 Task: Create New Customer with Customer Name: JobShop, Billing Address Line1: 4547 Long Street, Billing Address Line2:  Gainesville, Billing Address Line3:  Florida 32653, Cell Number: 646-231-5083
Action: Mouse pressed left at (151, 31)
Screenshot: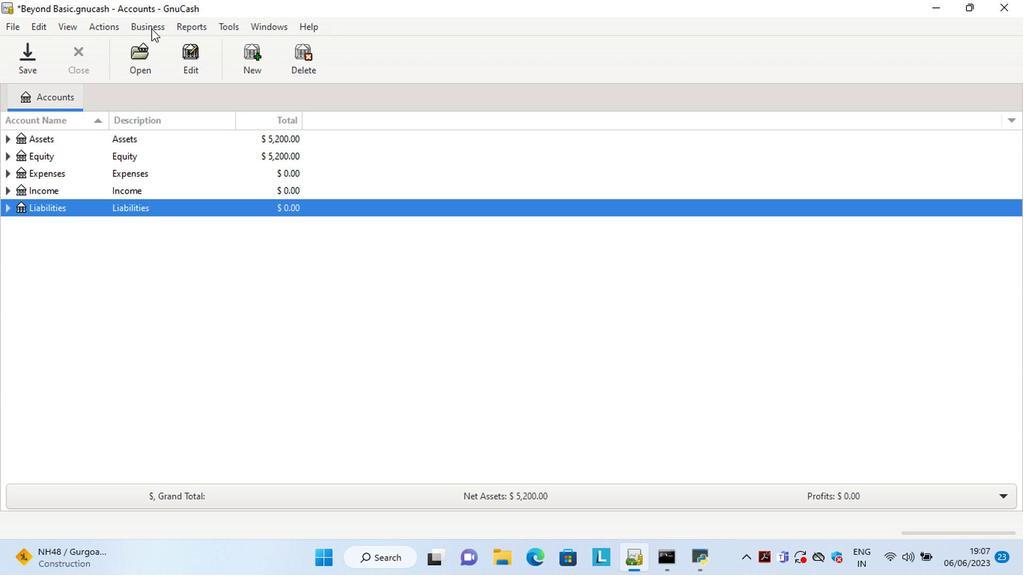 
Action: Mouse moved to (312, 69)
Screenshot: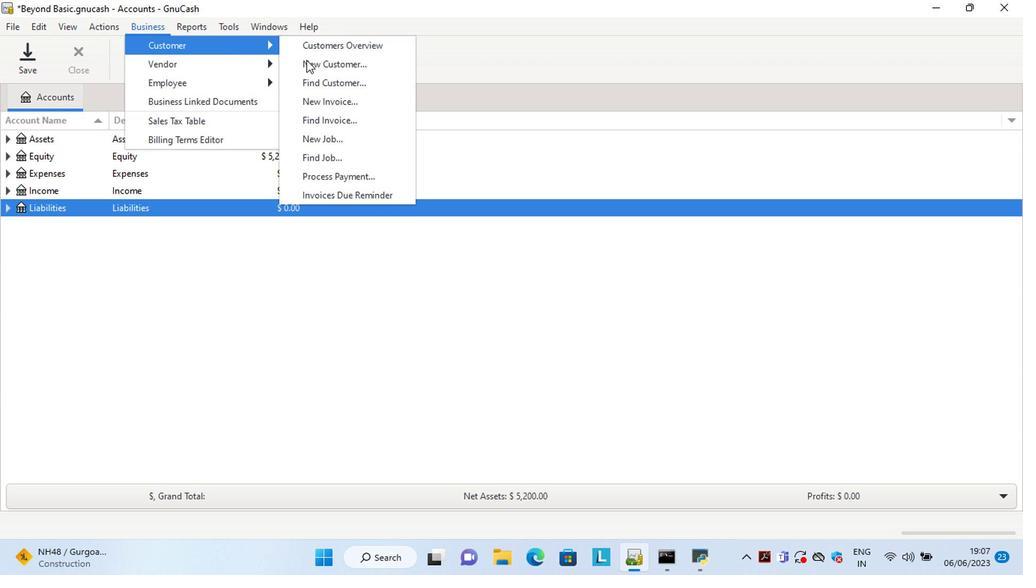 
Action: Mouse pressed left at (312, 69)
Screenshot: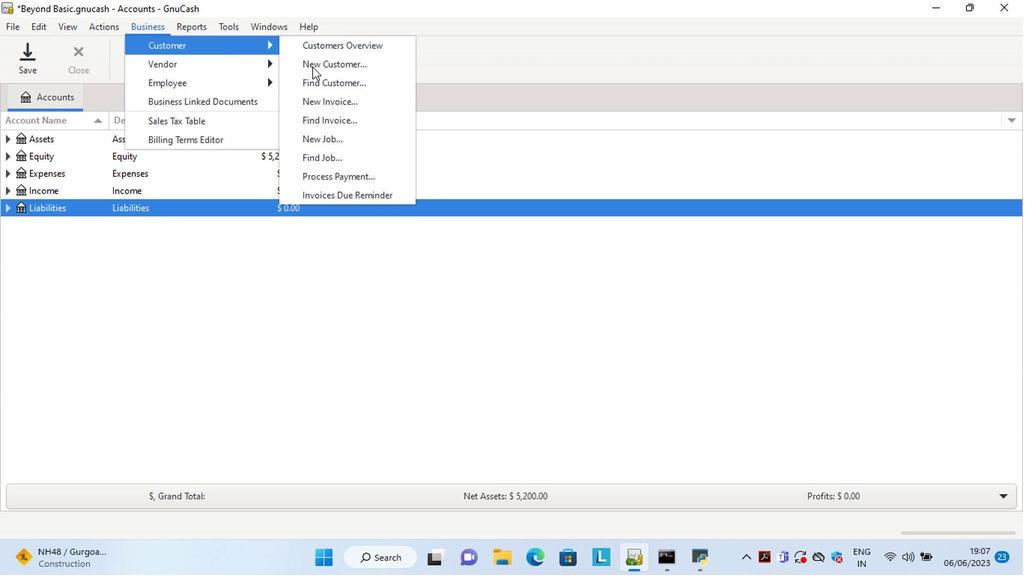
Action: Mouse moved to (840, 343)
Screenshot: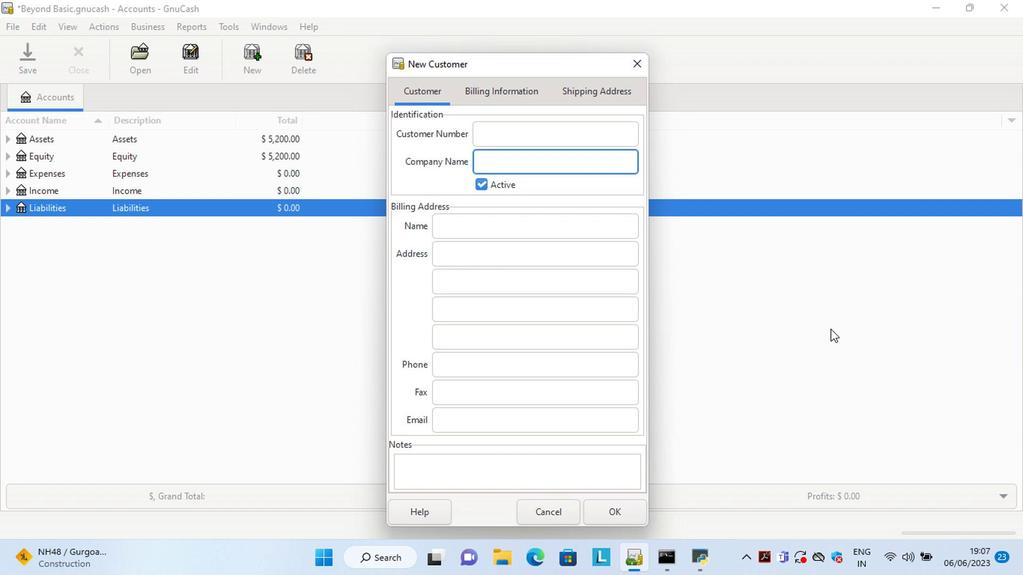 
Action: Key pressed <Key.shift><Key.shift><Key.shift><Key.shift><Key.shift><Key.shift>Job<Key.shift>Shop<Key.tab><Key.tab><Key.tab>4547<Key.space><Key.shift>Long<Key.space><Key.shift>Street<Key.tab><Key.shift>Gainesville<Key.space><Key.backspace><Key.tab><Key.shift>Florida<Key.space>32653<Key.tab><Key.tab>646-231-5083
Screenshot: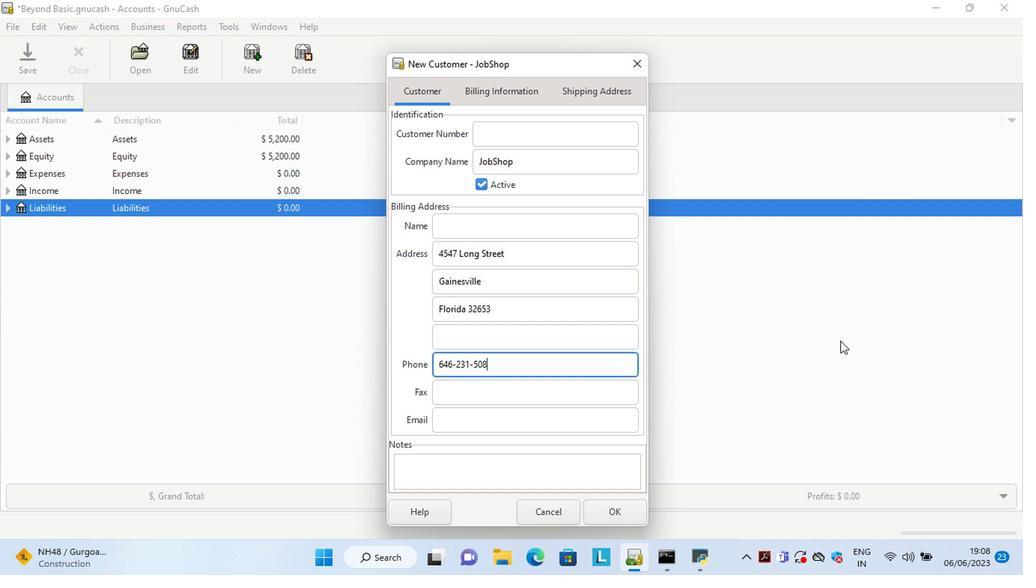 
Action: Mouse moved to (630, 522)
Screenshot: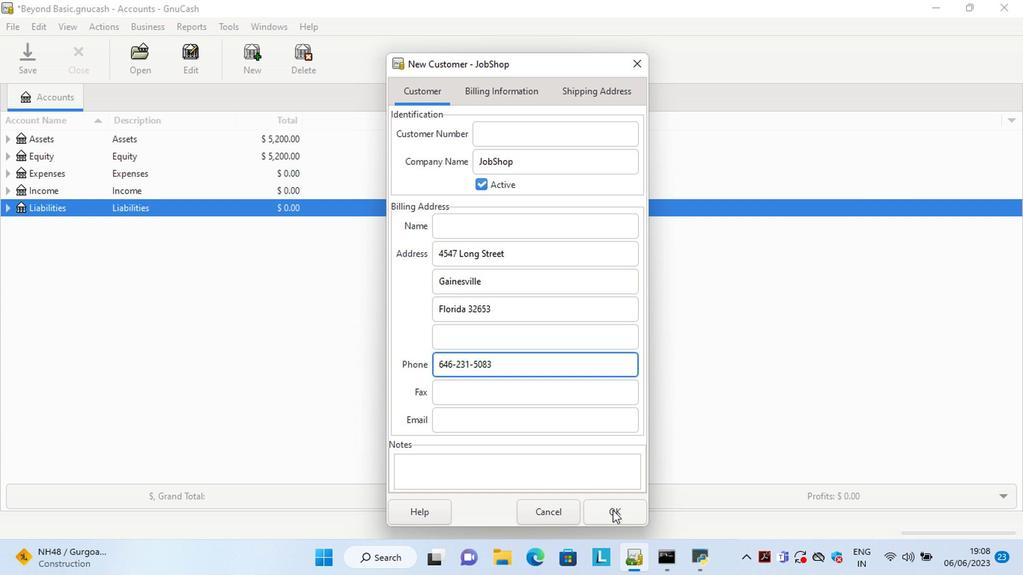 
Action: Mouse pressed left at (630, 522)
Screenshot: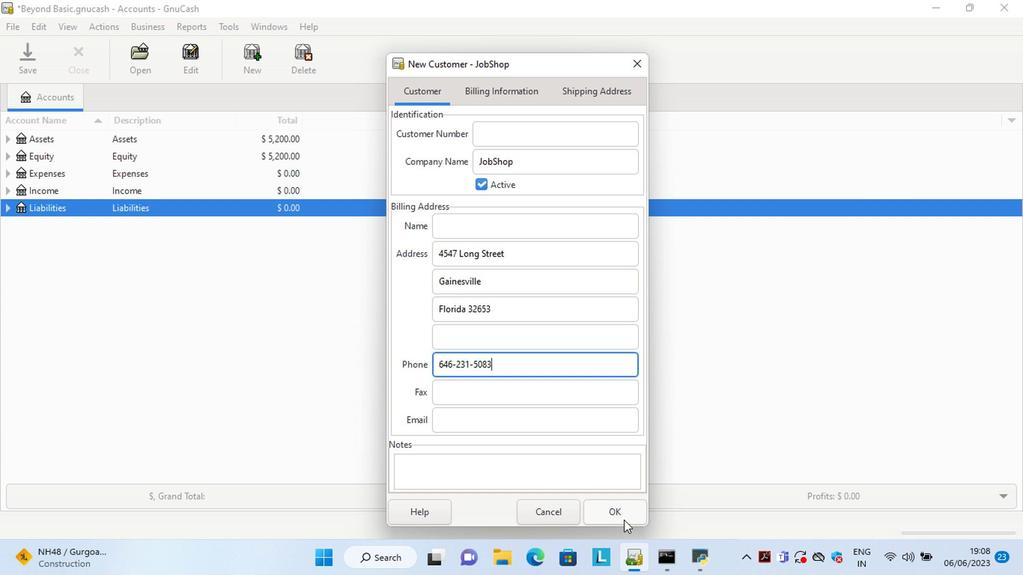 
